 Task: Check the Airbnb 2022 Winter Release.
Action: Mouse moved to (667, 383)
Screenshot: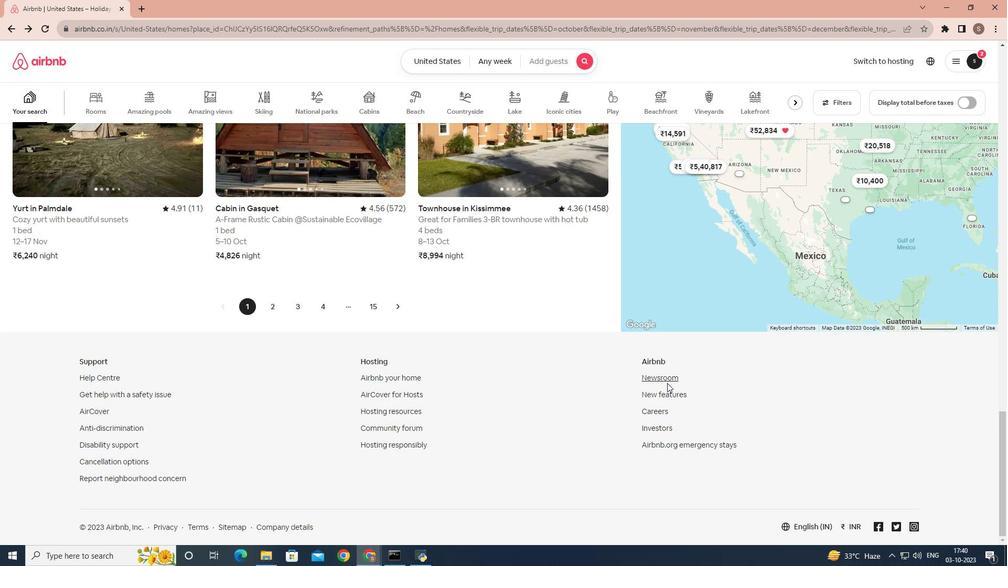 
Action: Mouse pressed left at (667, 383)
Screenshot: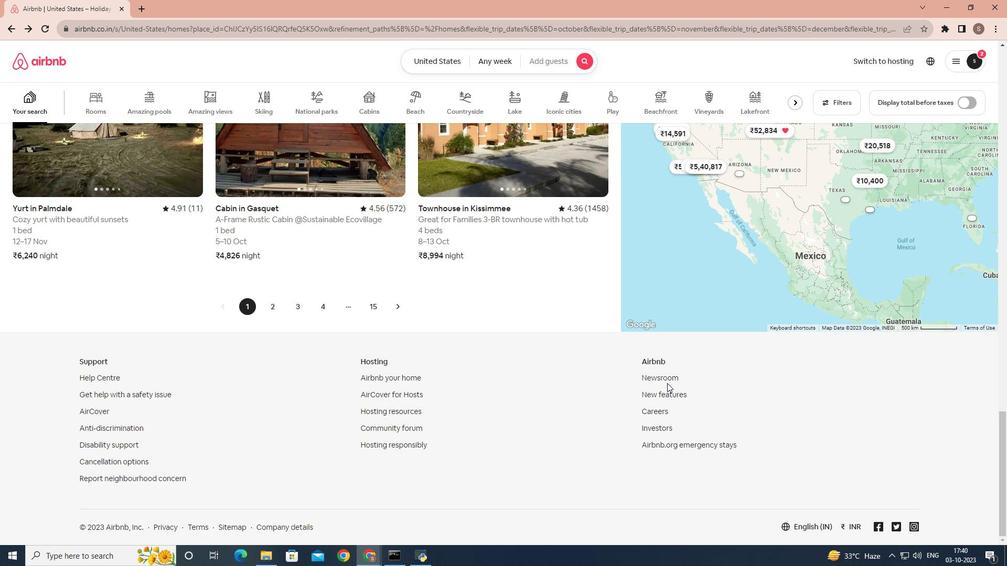 
Action: Mouse moved to (670, 377)
Screenshot: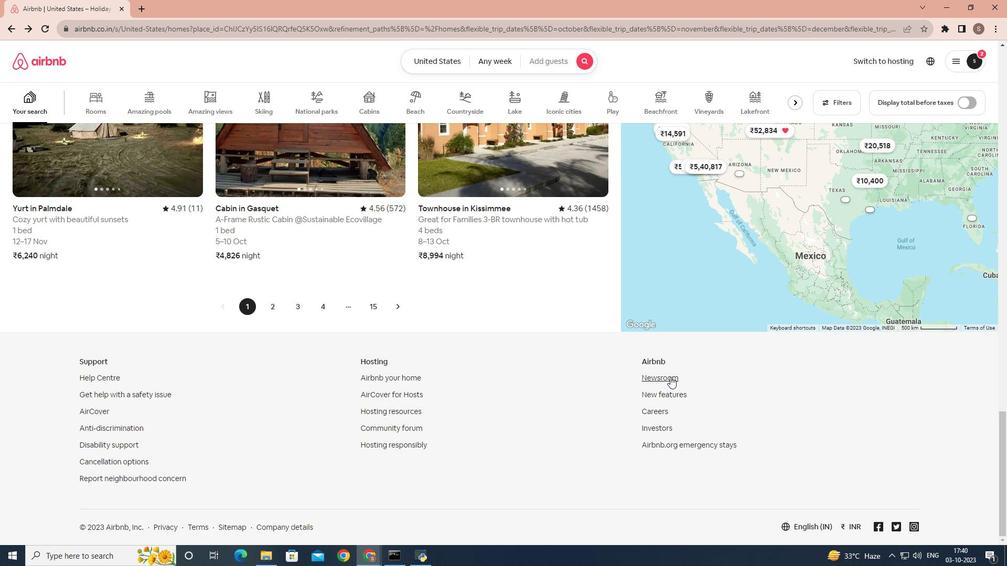 
Action: Mouse pressed left at (670, 377)
Screenshot: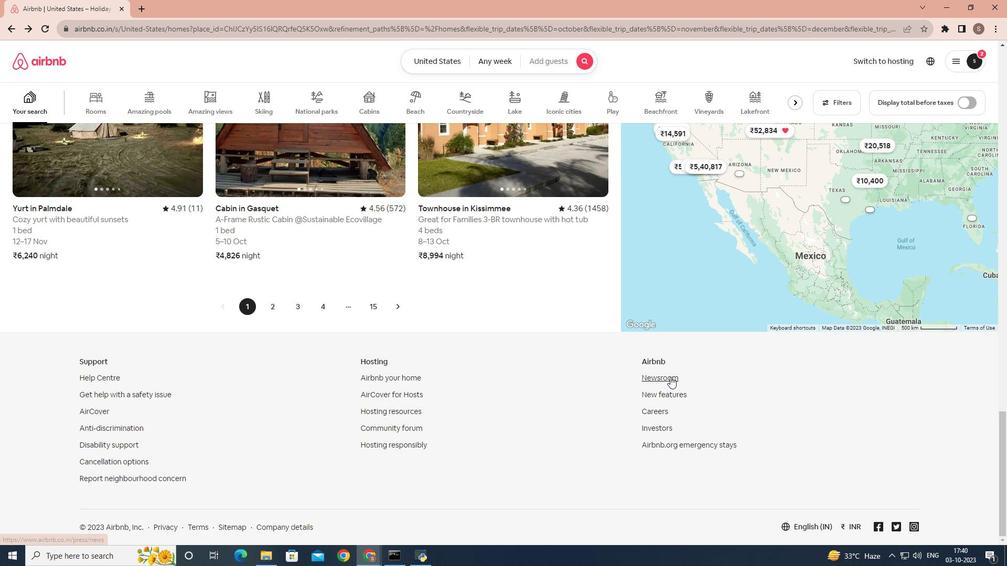 
Action: Mouse moved to (758, 62)
Screenshot: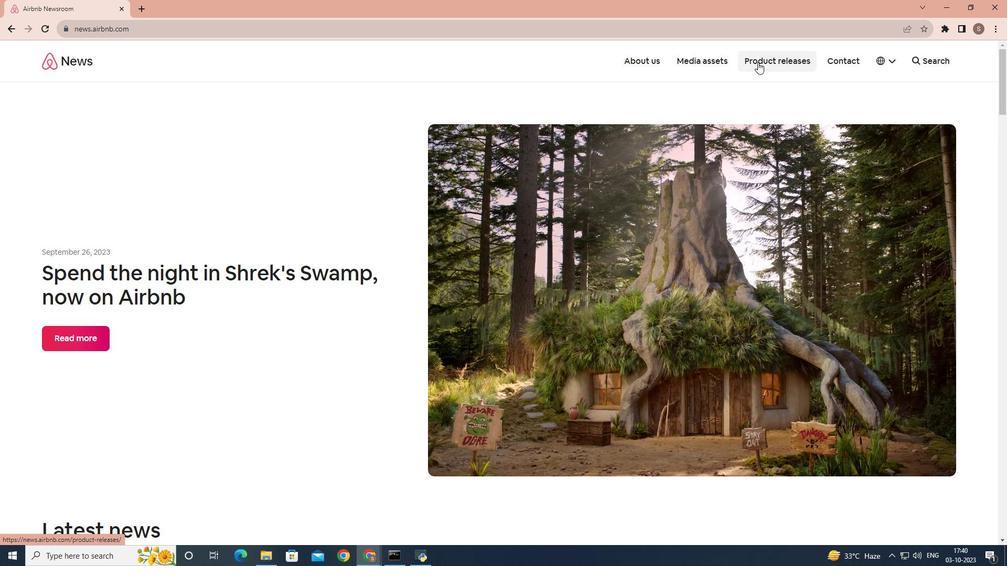 
Action: Mouse pressed left at (758, 62)
Screenshot: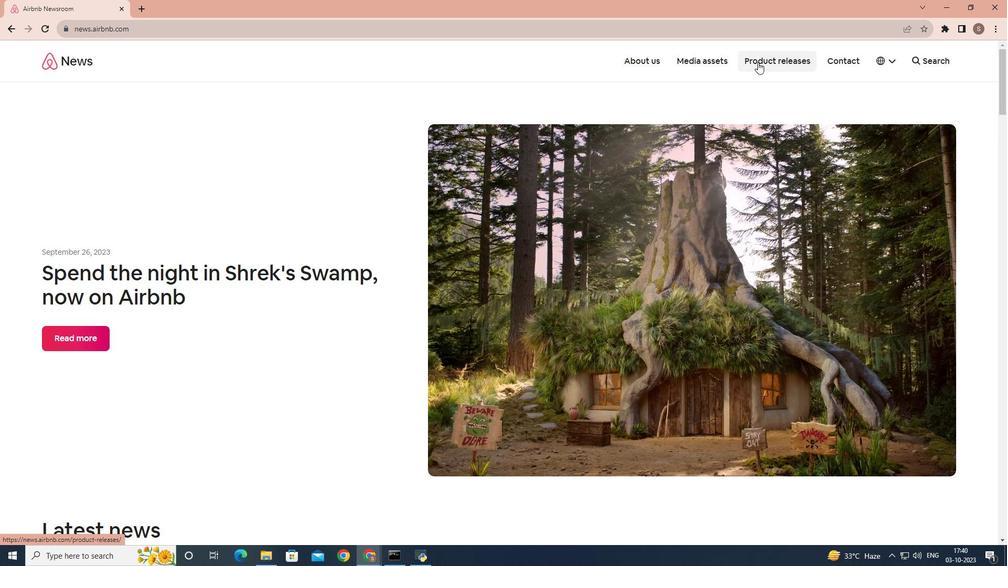 
Action: Mouse moved to (262, 287)
Screenshot: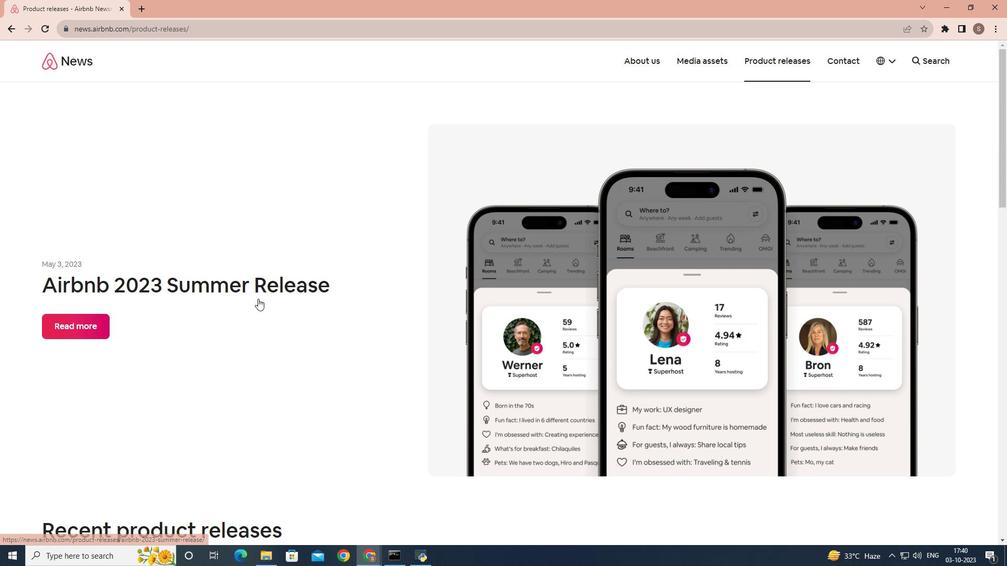 
Action: Mouse scrolled (262, 286) with delta (0, 0)
Screenshot: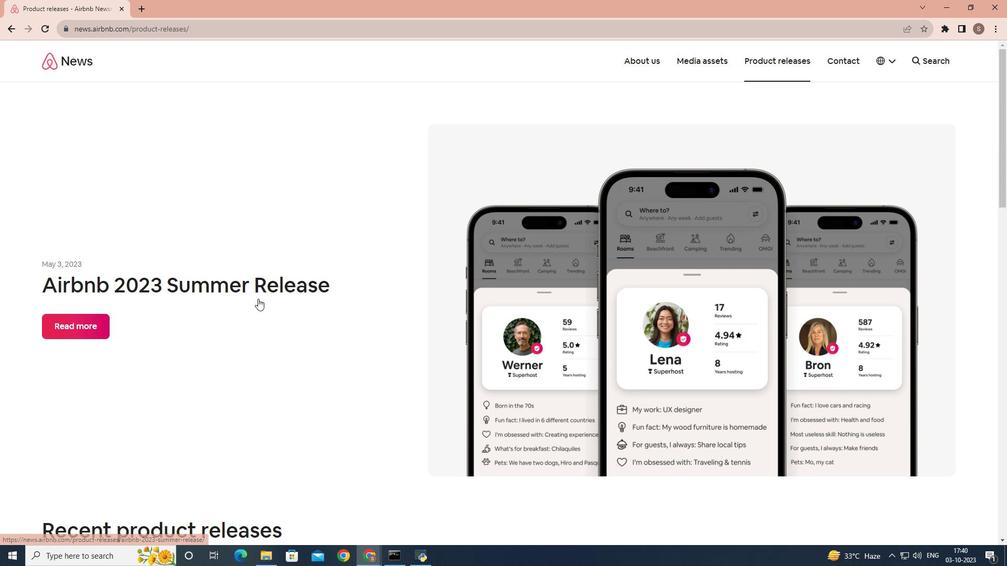 
Action: Mouse moved to (250, 317)
Screenshot: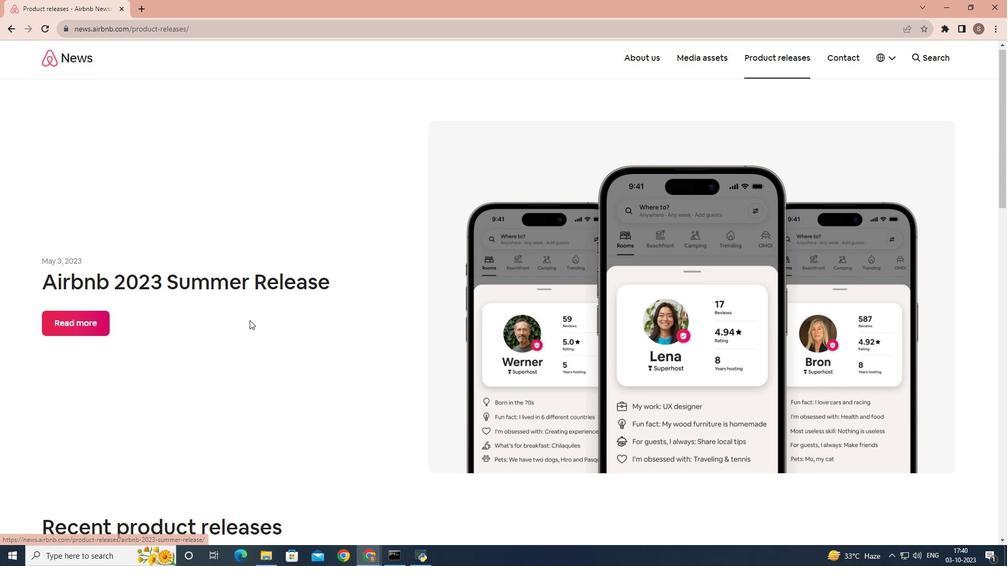 
Action: Mouse scrolled (250, 316) with delta (0, 0)
Screenshot: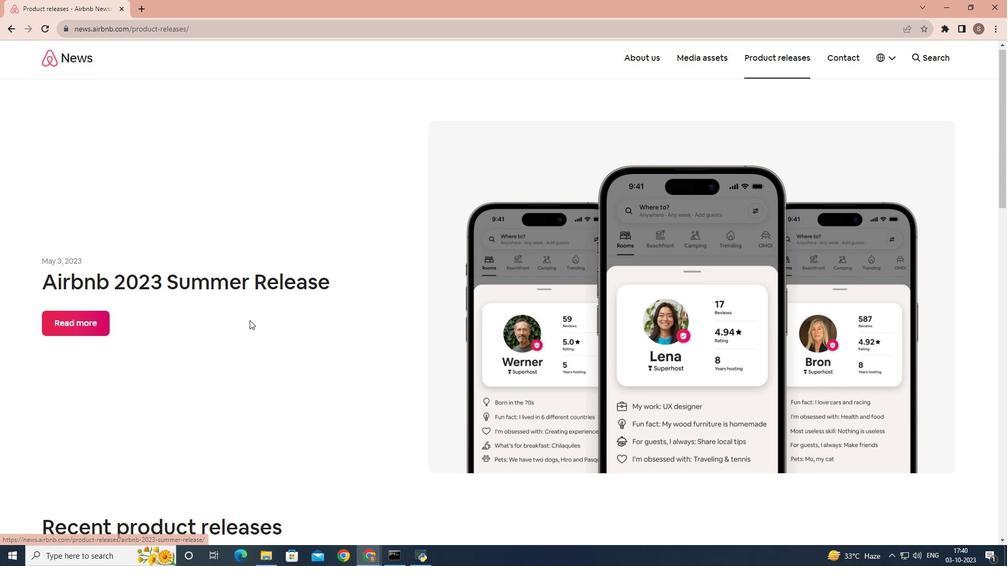 
Action: Mouse moved to (249, 321)
Screenshot: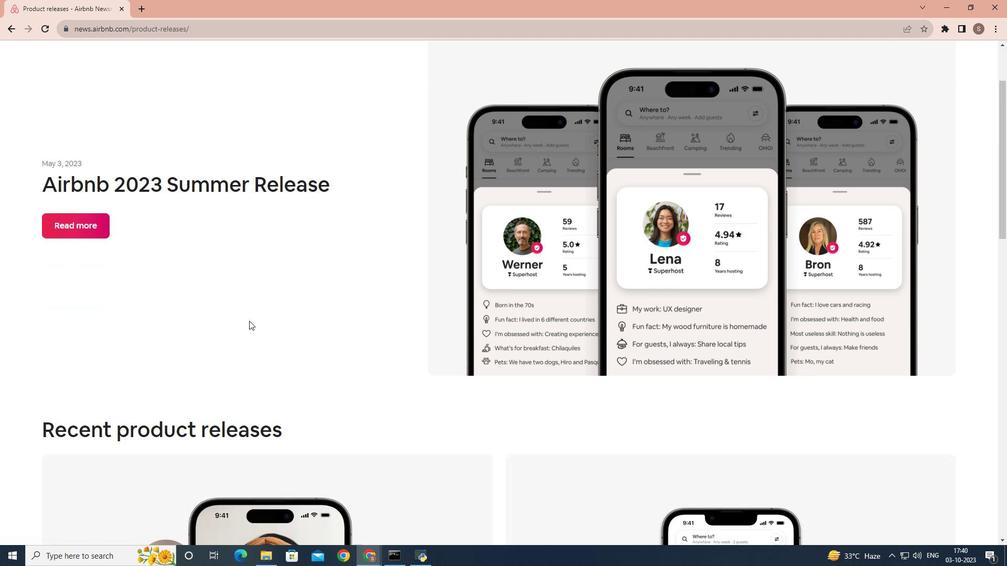 
Action: Mouse scrolled (249, 320) with delta (0, 0)
Screenshot: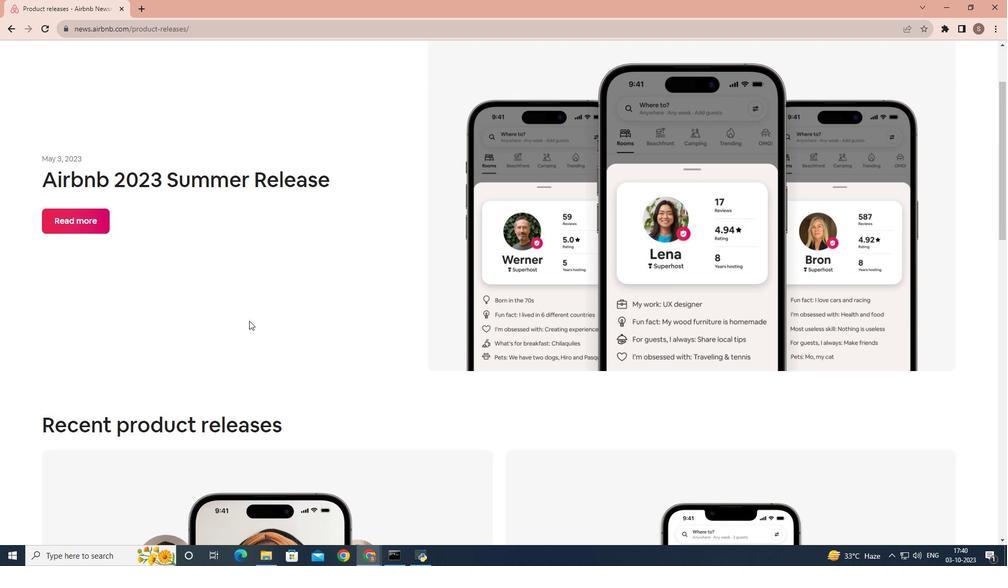 
Action: Mouse scrolled (249, 320) with delta (0, 0)
Screenshot: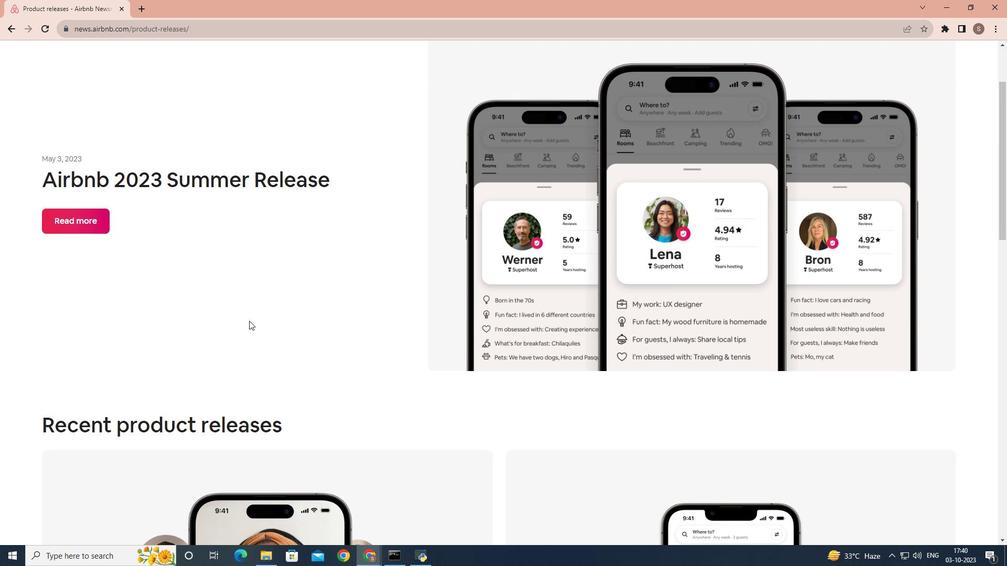 
Action: Mouse scrolled (249, 320) with delta (0, 0)
Screenshot: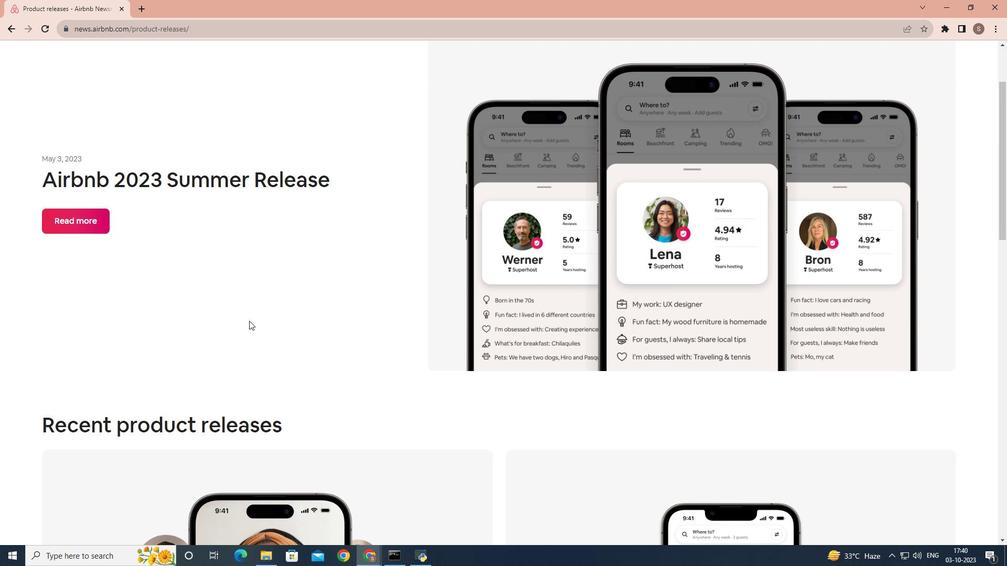 
Action: Mouse moved to (249, 324)
Screenshot: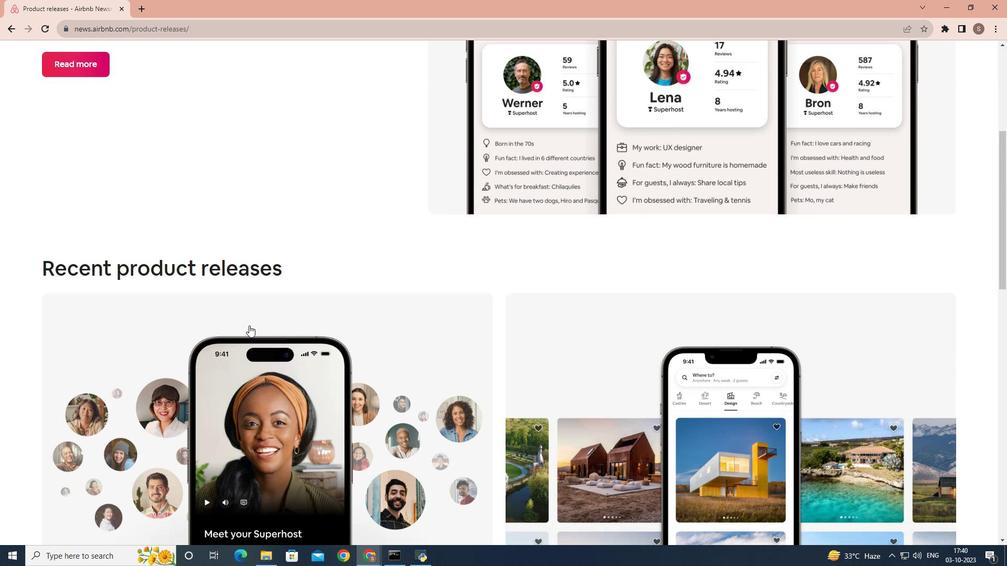 
Action: Mouse scrolled (249, 324) with delta (0, 0)
Screenshot: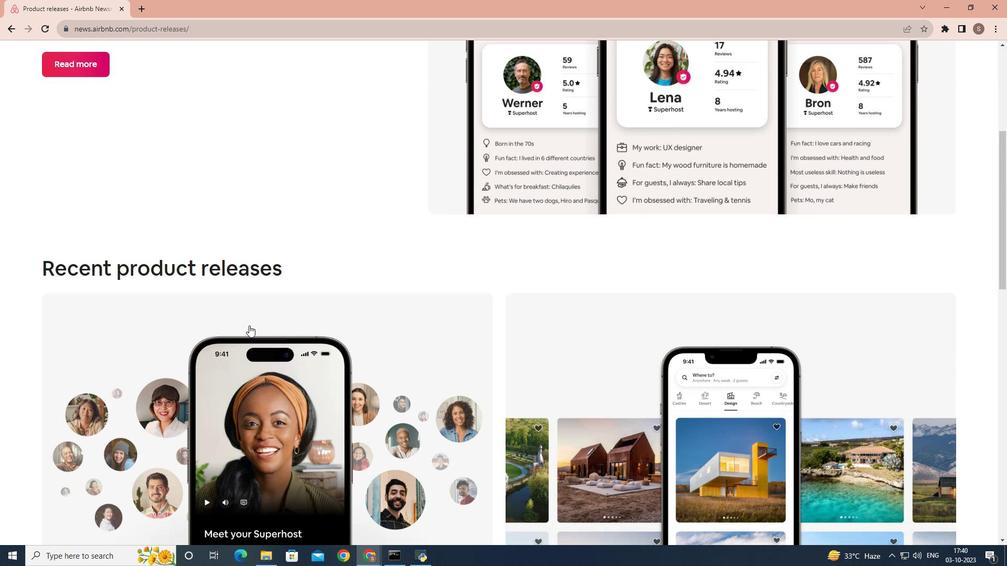 
Action: Mouse moved to (249, 325)
Screenshot: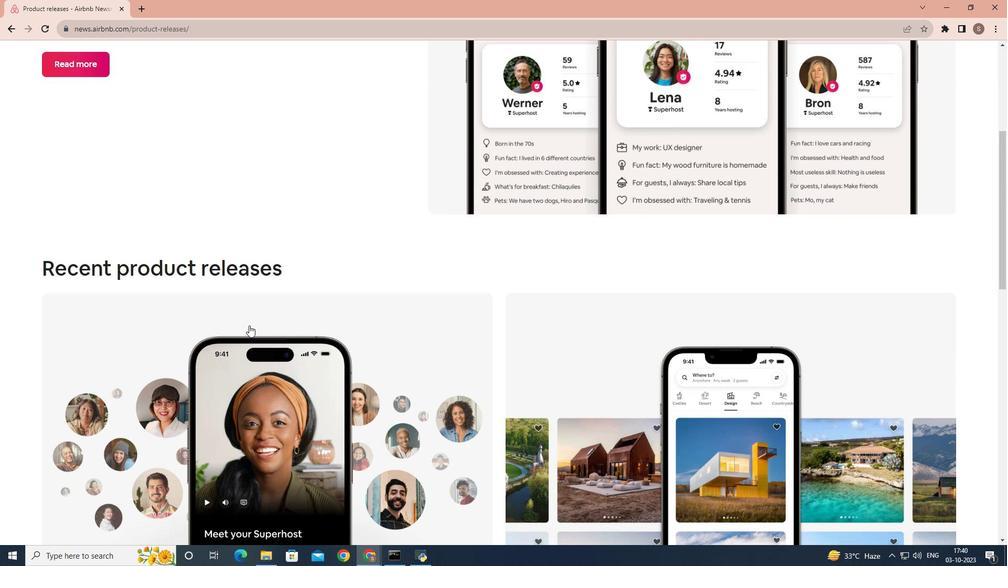 
Action: Mouse scrolled (249, 325) with delta (0, 0)
Screenshot: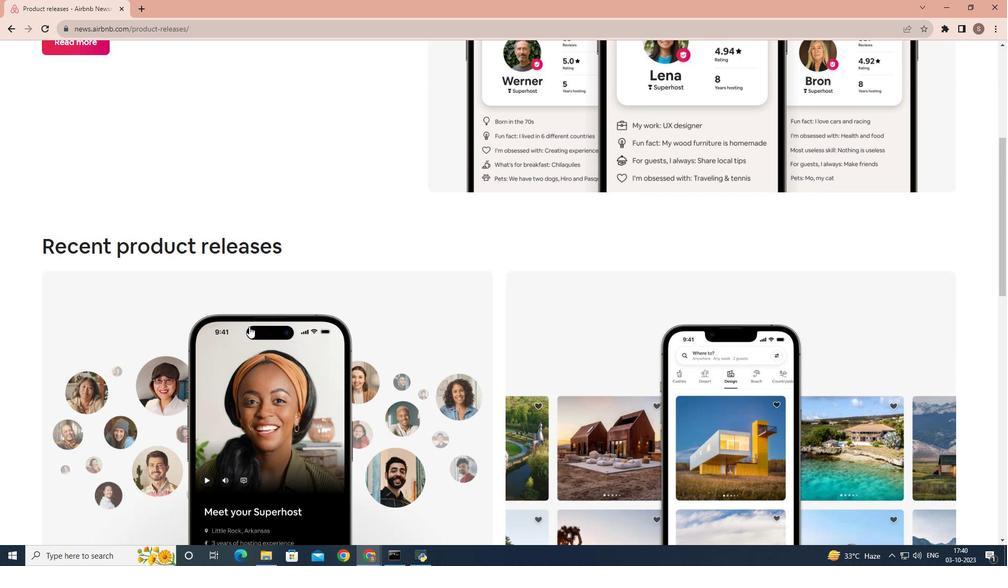 
Action: Mouse moved to (249, 326)
Screenshot: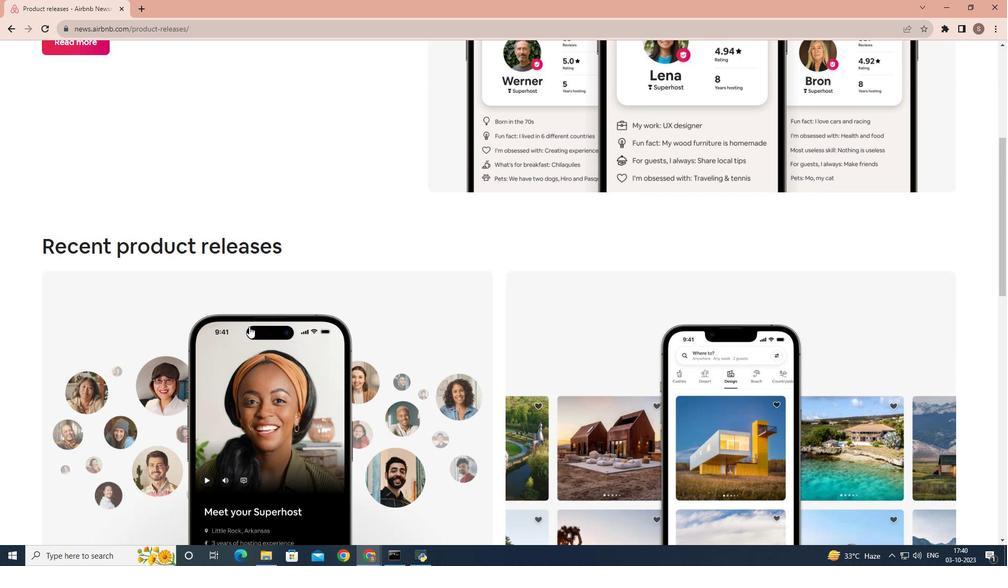 
Action: Mouse scrolled (249, 326) with delta (0, 0)
Screenshot: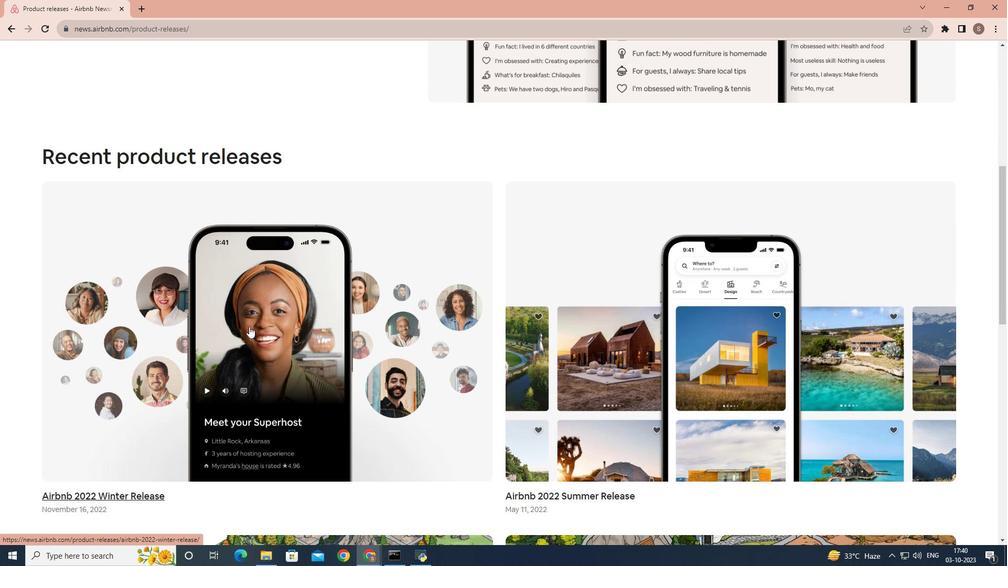 
Action: Mouse scrolled (249, 326) with delta (0, 0)
Screenshot: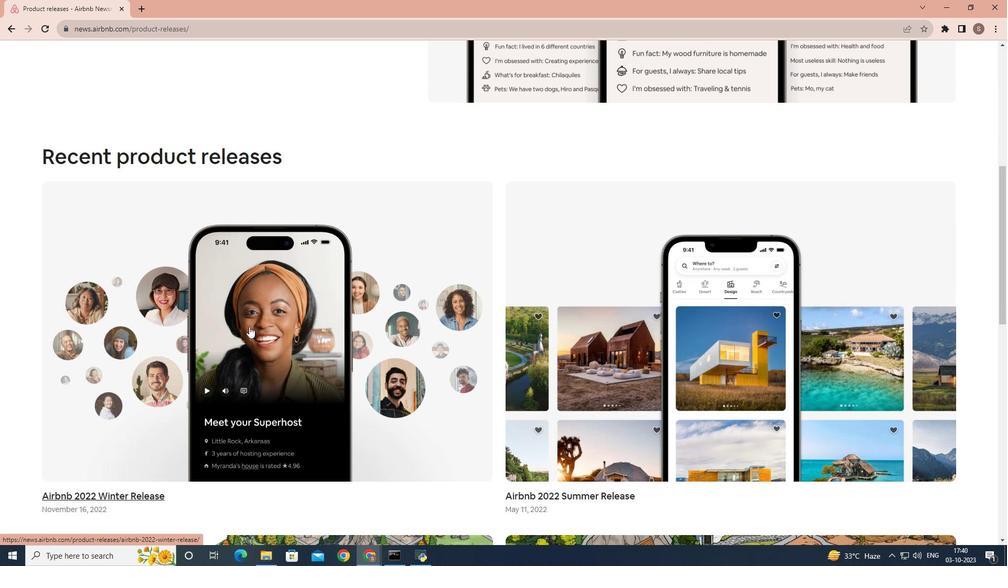 
Action: Mouse moved to (125, 355)
Screenshot: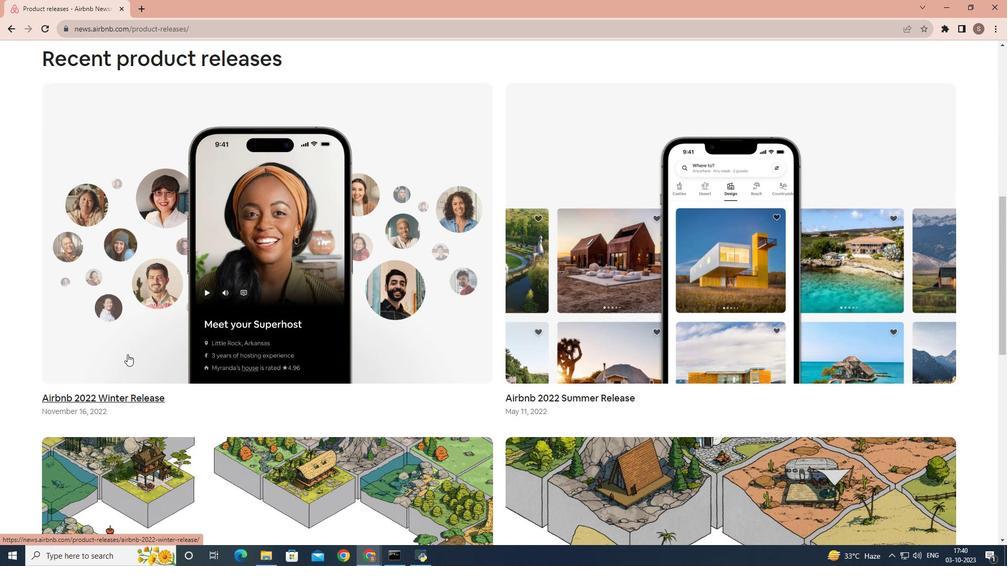 
Action: Mouse pressed left at (125, 355)
Screenshot: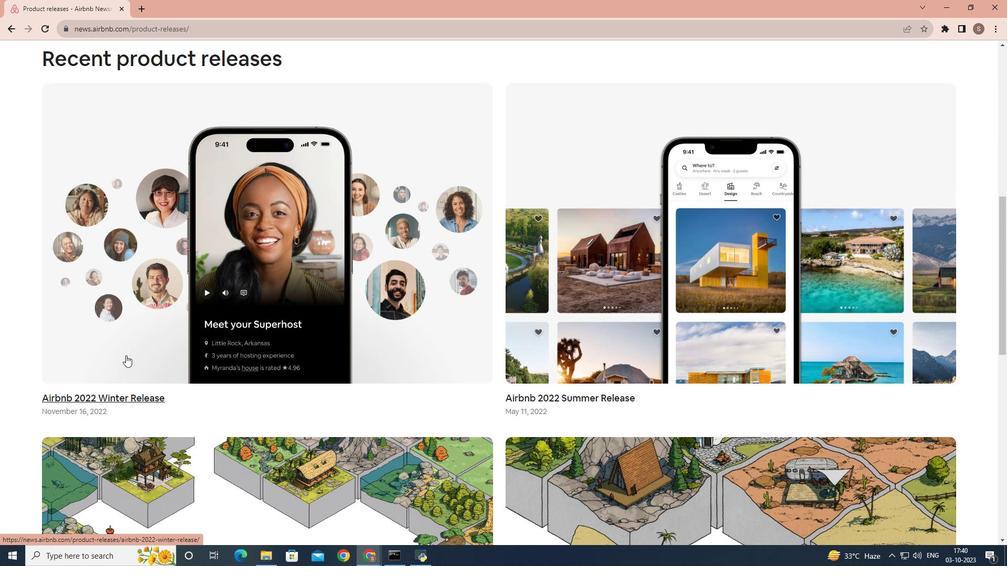 
Action: Mouse scrolled (125, 355) with delta (0, 0)
Screenshot: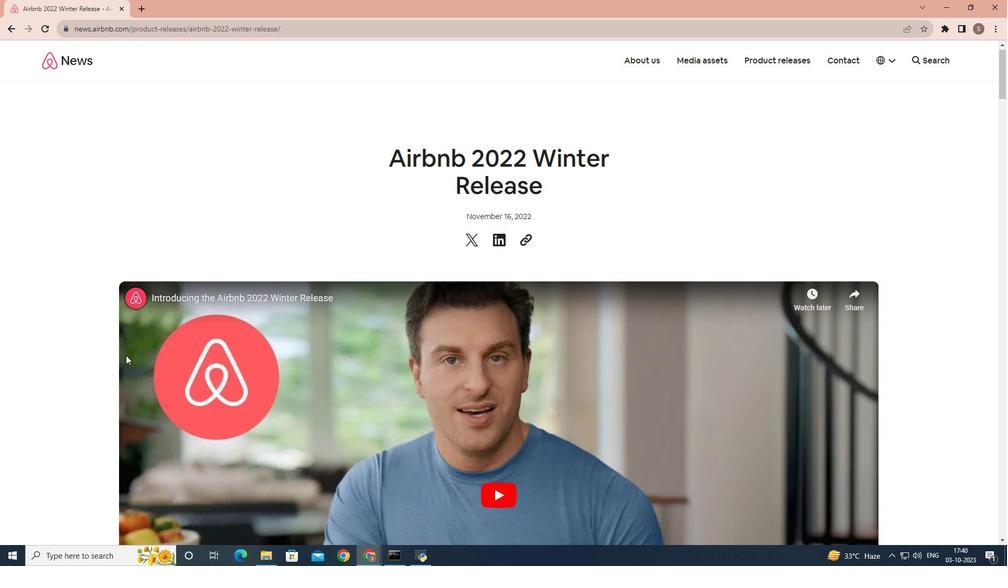 
Action: Mouse scrolled (125, 355) with delta (0, 0)
Screenshot: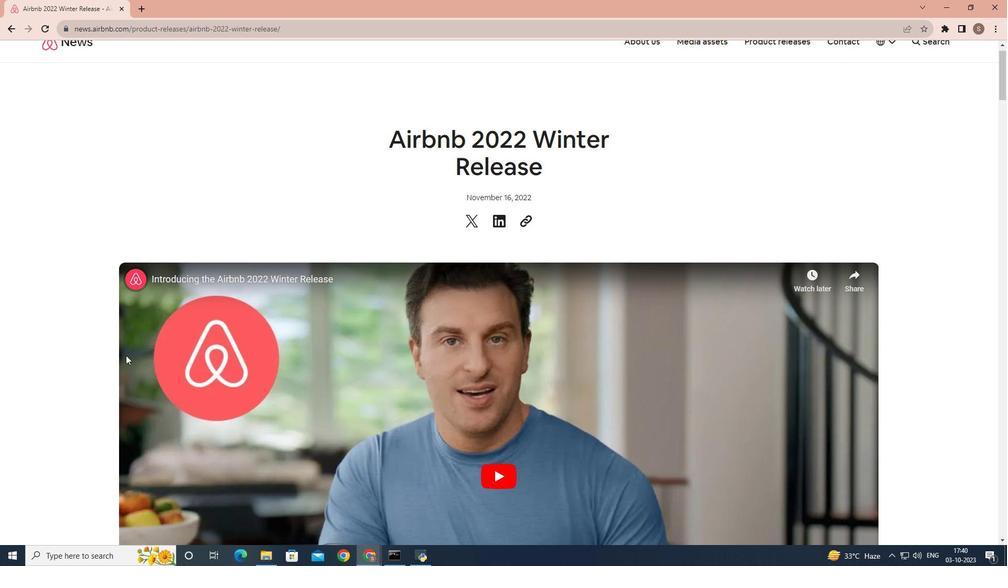 
Action: Mouse scrolled (125, 355) with delta (0, 0)
Screenshot: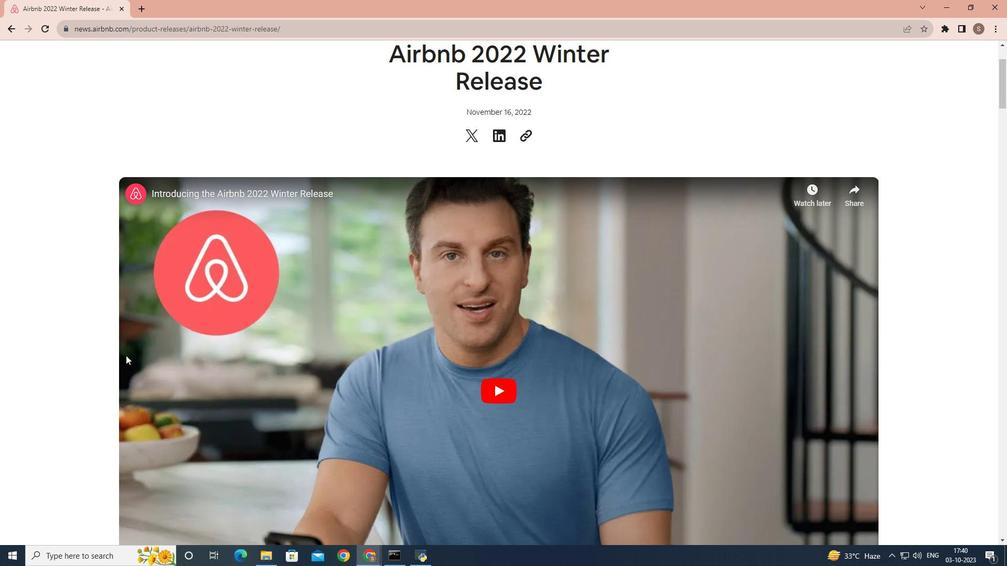 
Action: Mouse scrolled (125, 355) with delta (0, 0)
Screenshot: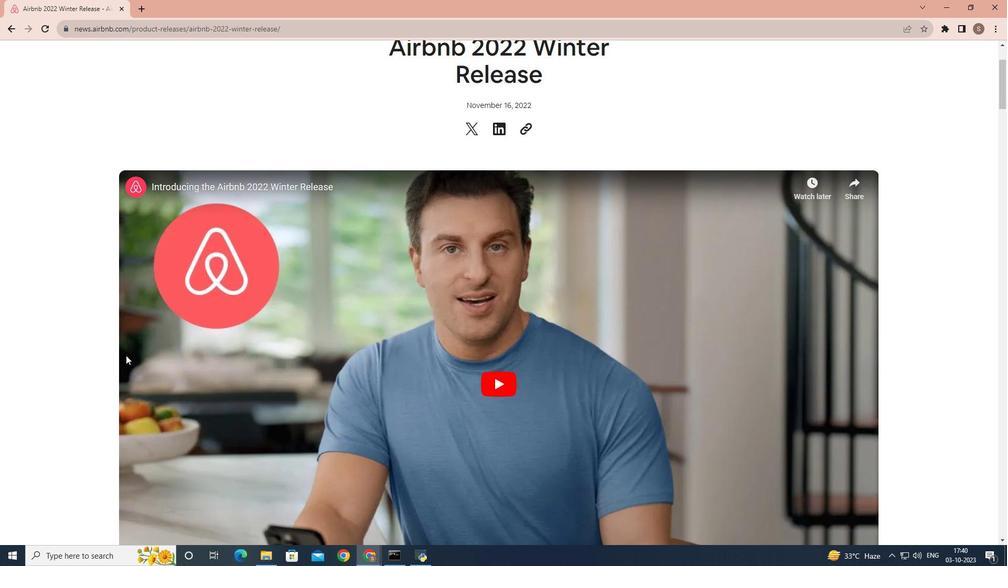 
Action: Mouse scrolled (125, 355) with delta (0, 0)
Screenshot: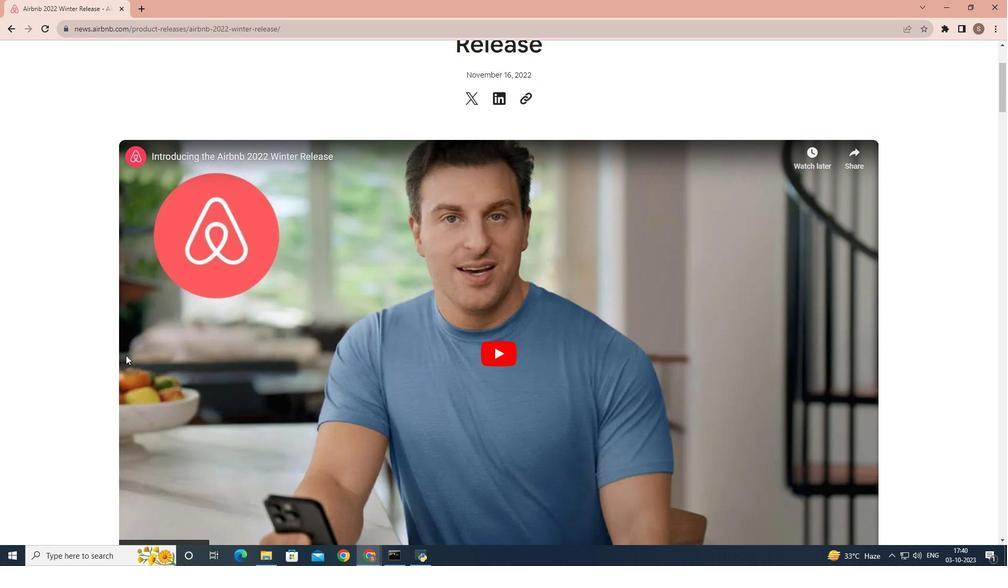 
Action: Mouse scrolled (125, 355) with delta (0, 0)
Screenshot: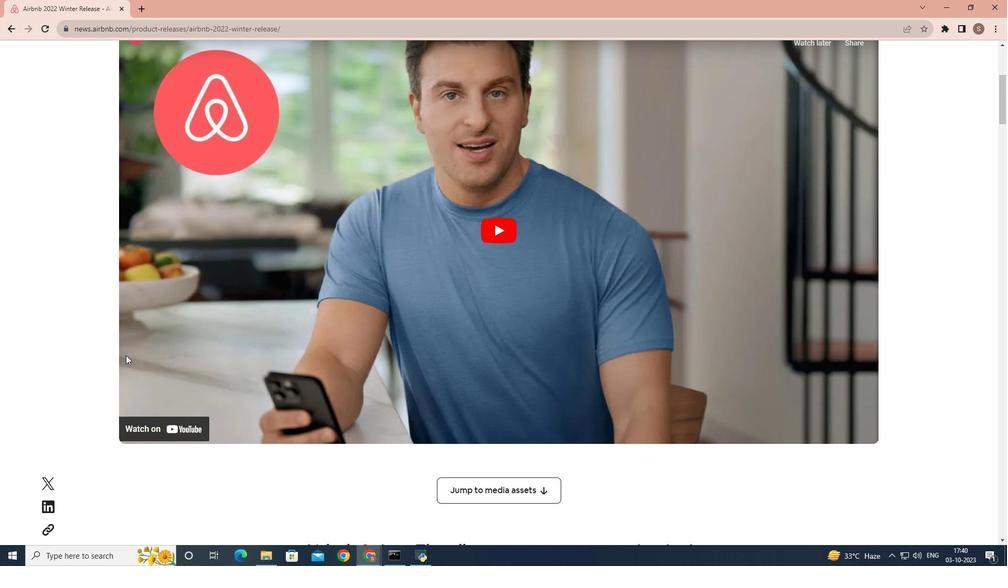 
Action: Mouse scrolled (125, 355) with delta (0, 0)
Screenshot: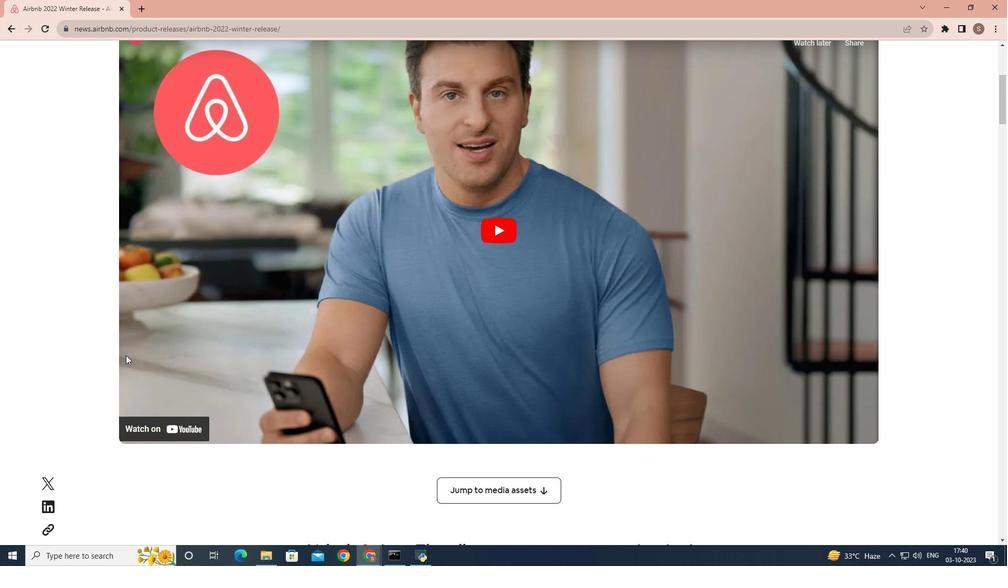 
Action: Mouse scrolled (125, 355) with delta (0, 0)
Screenshot: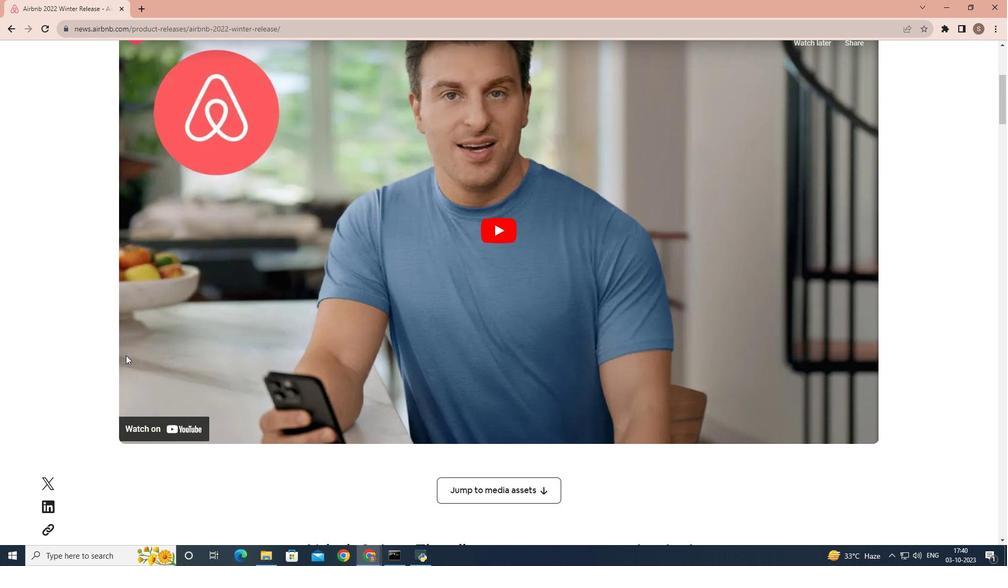
Action: Mouse scrolled (125, 355) with delta (0, 0)
Screenshot: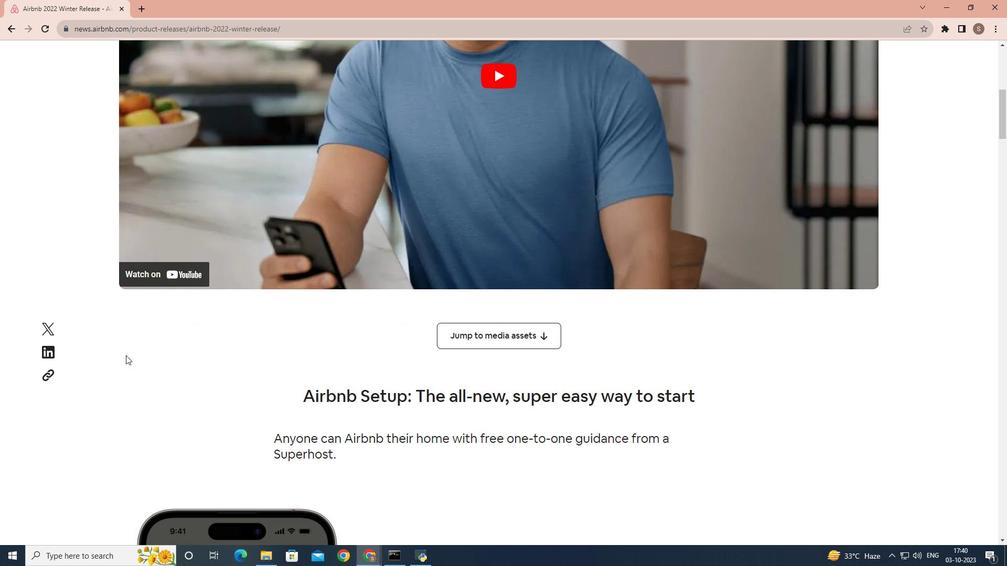 
Action: Mouse scrolled (125, 355) with delta (0, 0)
Screenshot: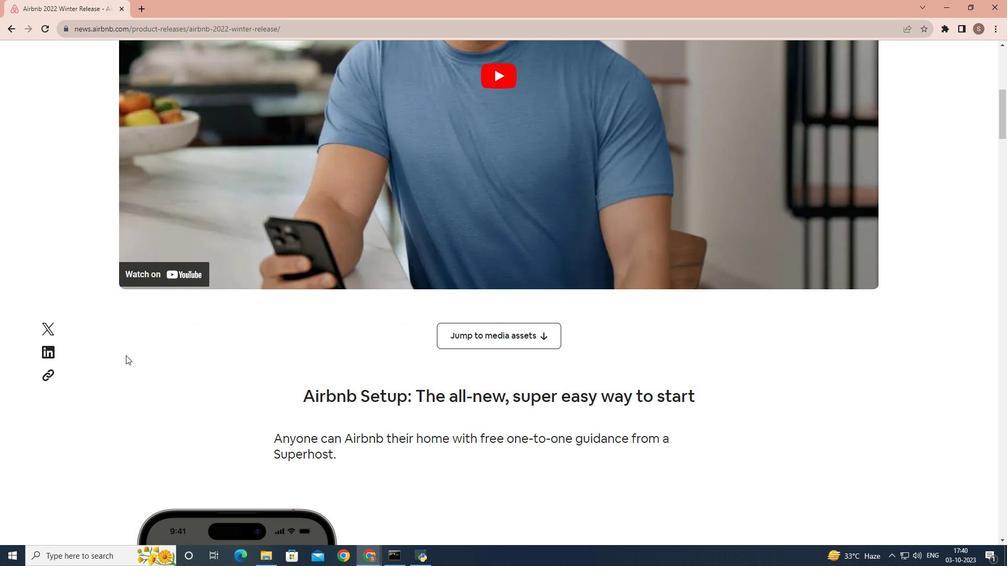 
Action: Mouse scrolled (125, 355) with delta (0, 0)
Screenshot: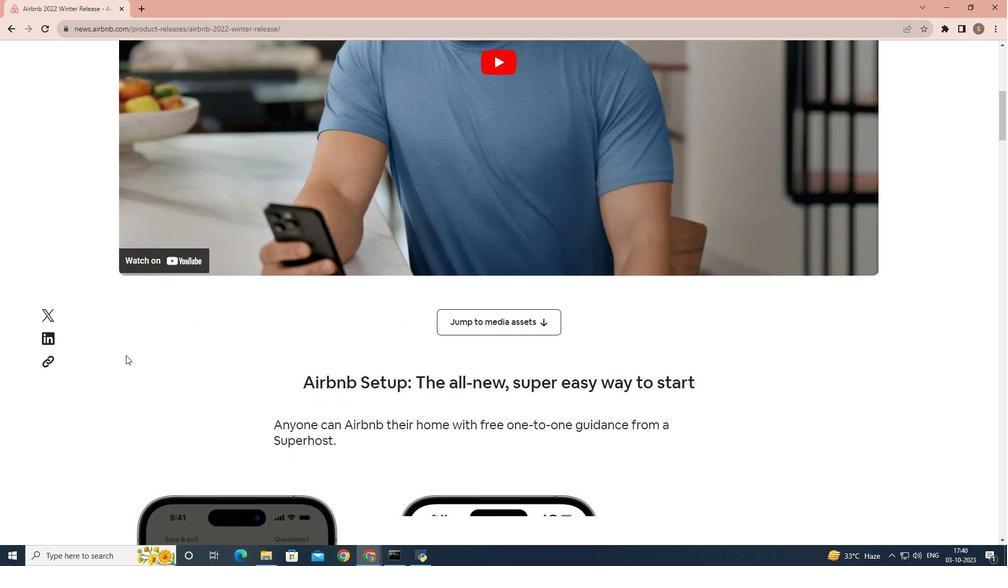 
Action: Mouse scrolled (125, 355) with delta (0, 0)
Screenshot: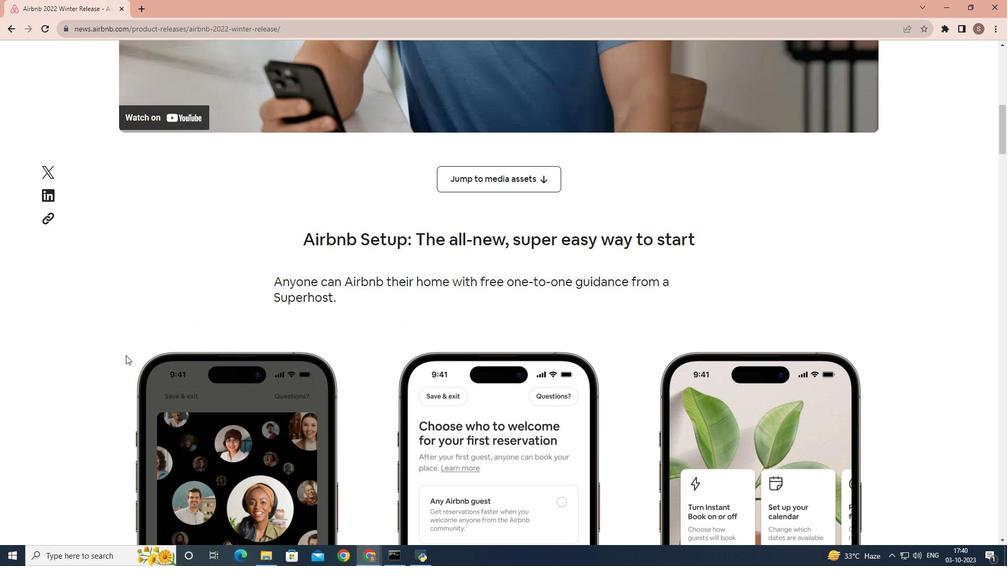 
Action: Mouse scrolled (125, 355) with delta (0, 0)
Screenshot: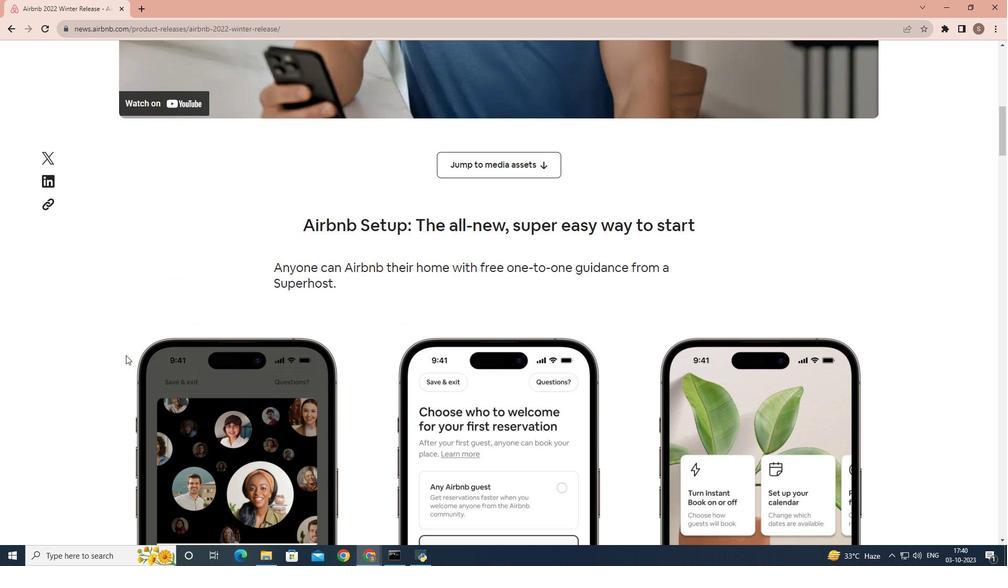 
Action: Mouse scrolled (125, 355) with delta (0, 0)
Screenshot: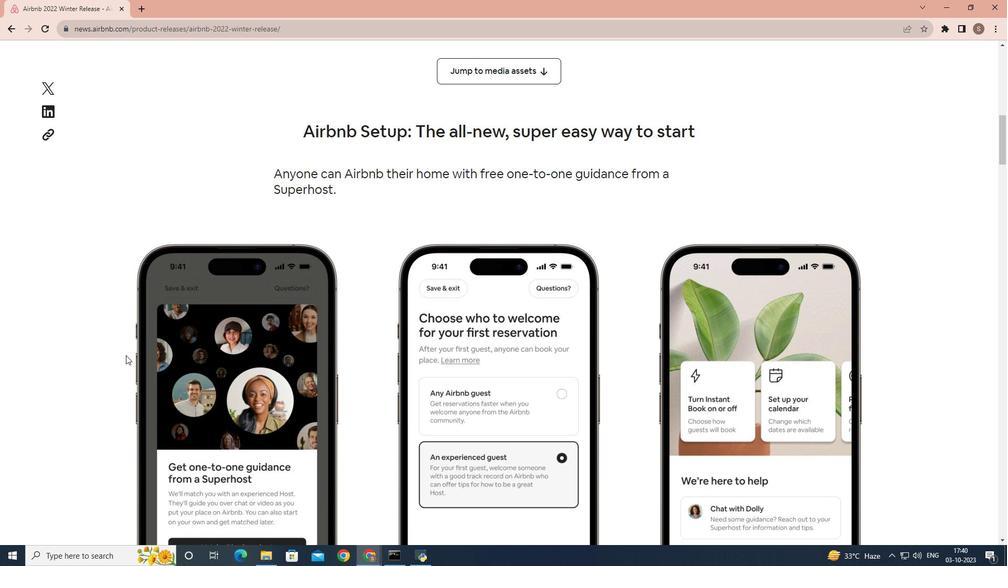 
Action: Mouse scrolled (125, 355) with delta (0, 0)
Screenshot: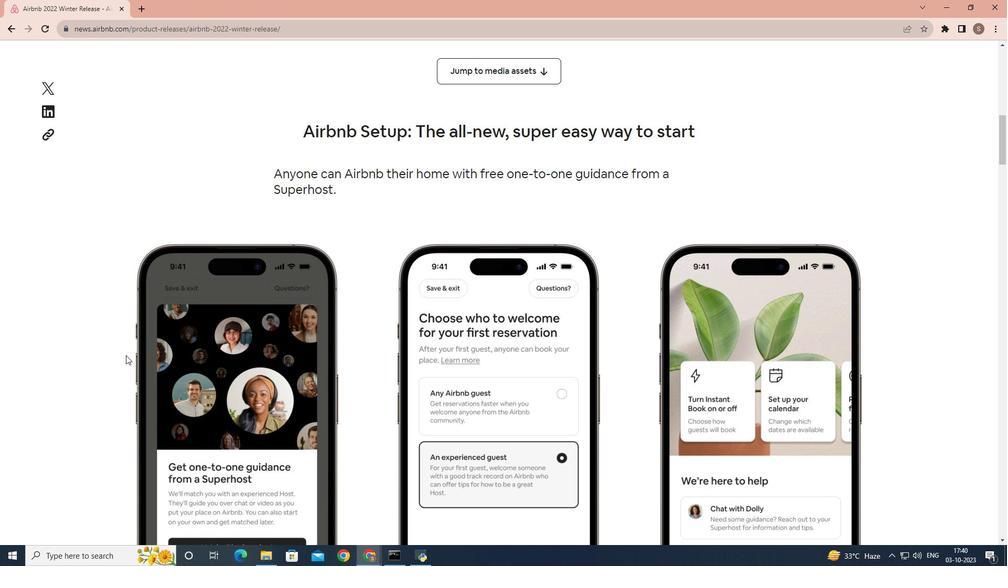 
Action: Mouse scrolled (125, 355) with delta (0, 0)
Screenshot: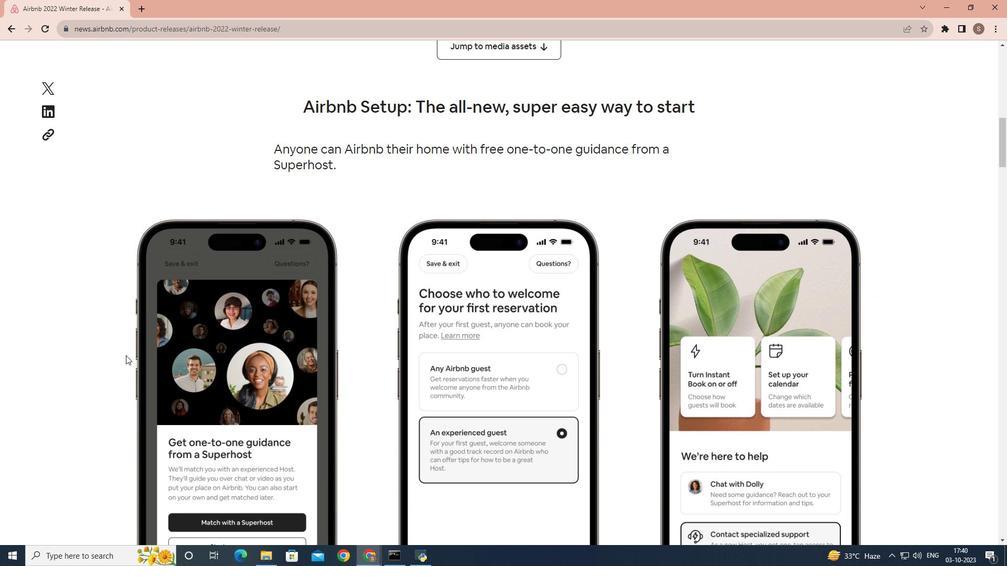 
Action: Mouse scrolled (125, 355) with delta (0, 0)
Screenshot: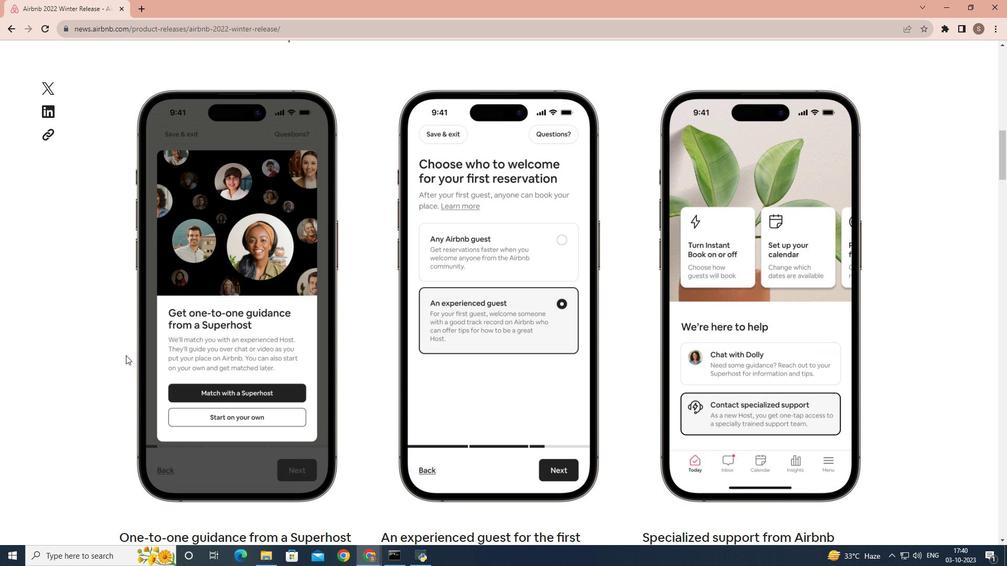 
Action: Mouse scrolled (125, 355) with delta (0, 0)
Screenshot: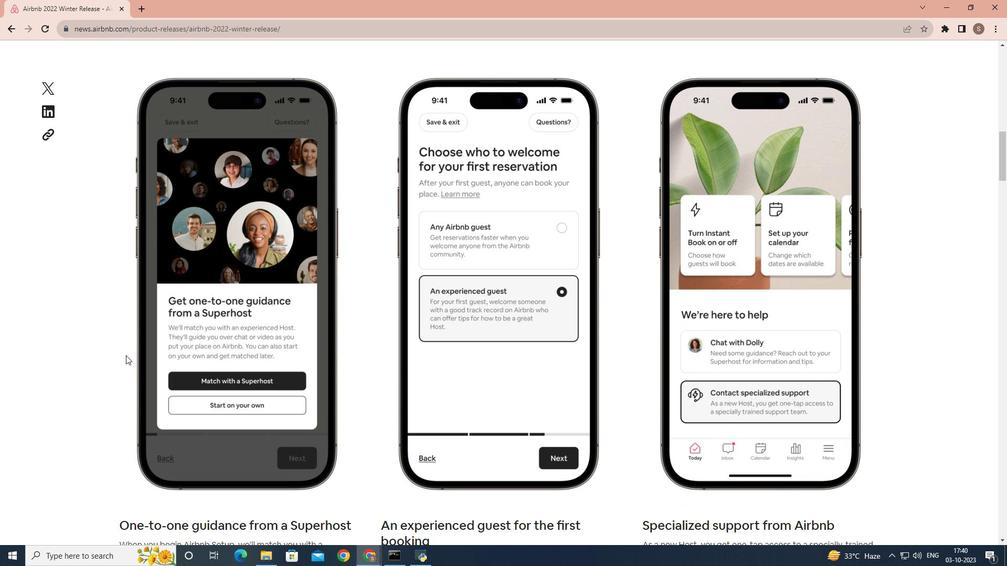 
Action: Mouse scrolled (125, 355) with delta (0, 0)
Screenshot: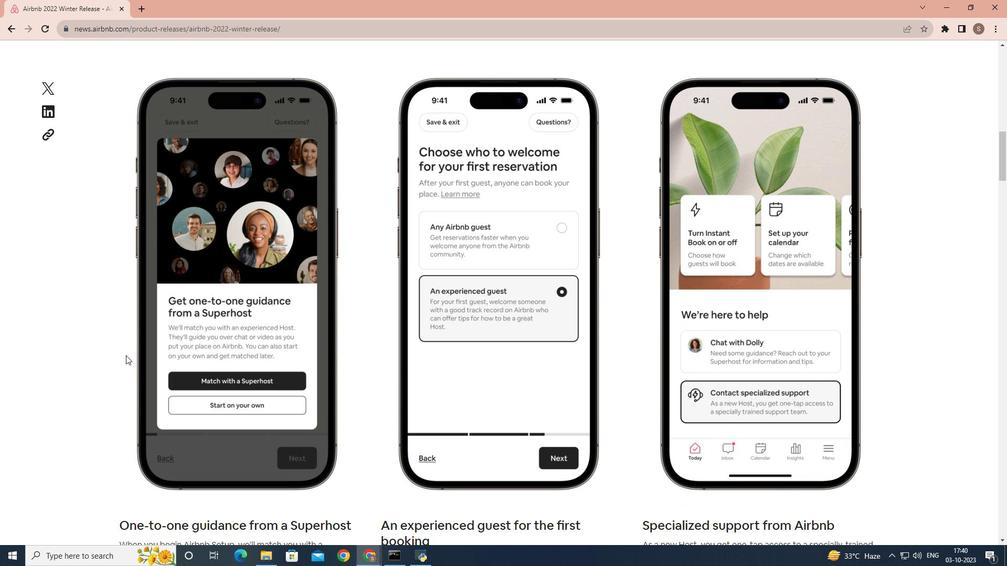 
Action: Mouse scrolled (125, 355) with delta (0, 0)
Screenshot: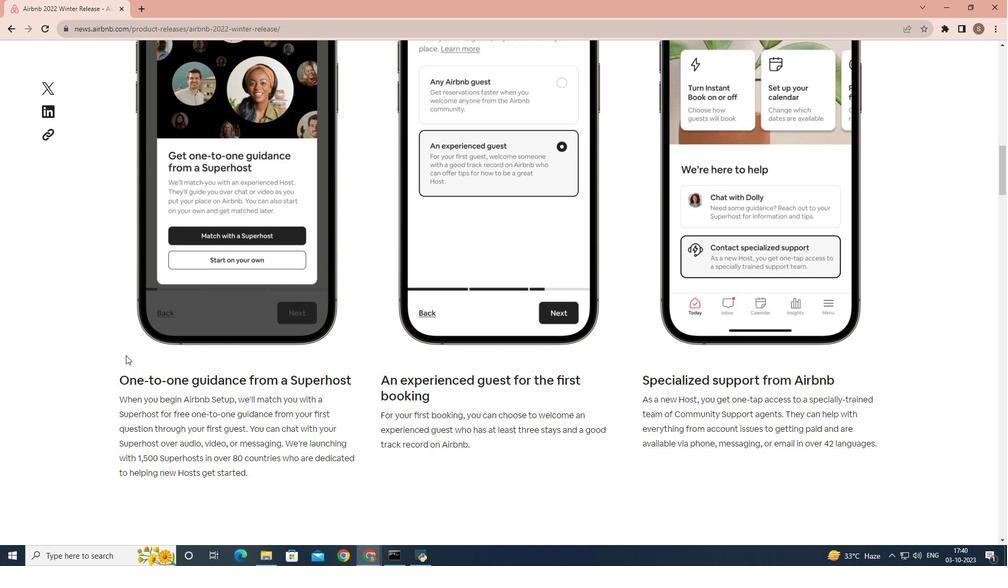 
Action: Mouse scrolled (125, 355) with delta (0, 0)
Screenshot: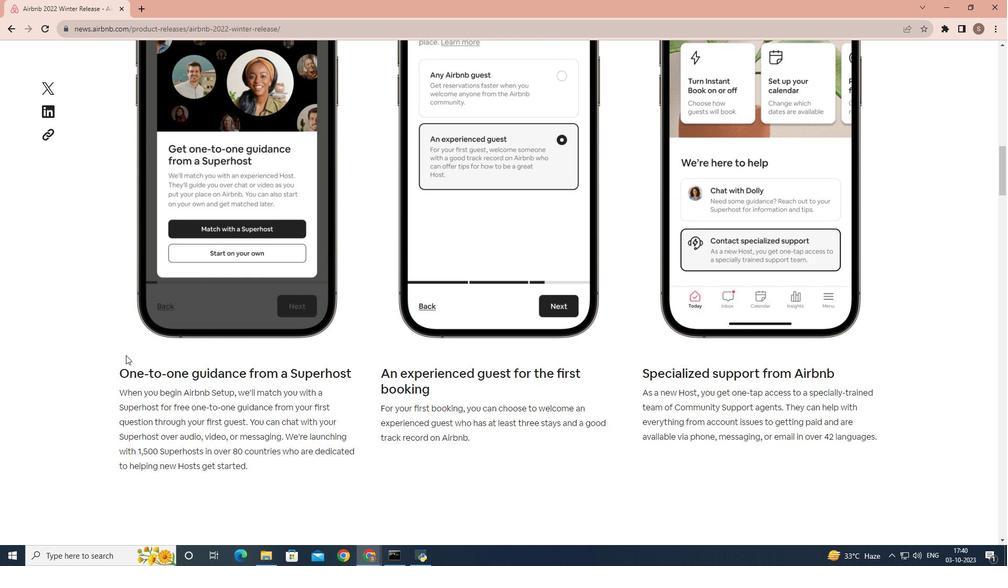 
Action: Mouse scrolled (125, 355) with delta (0, 0)
Screenshot: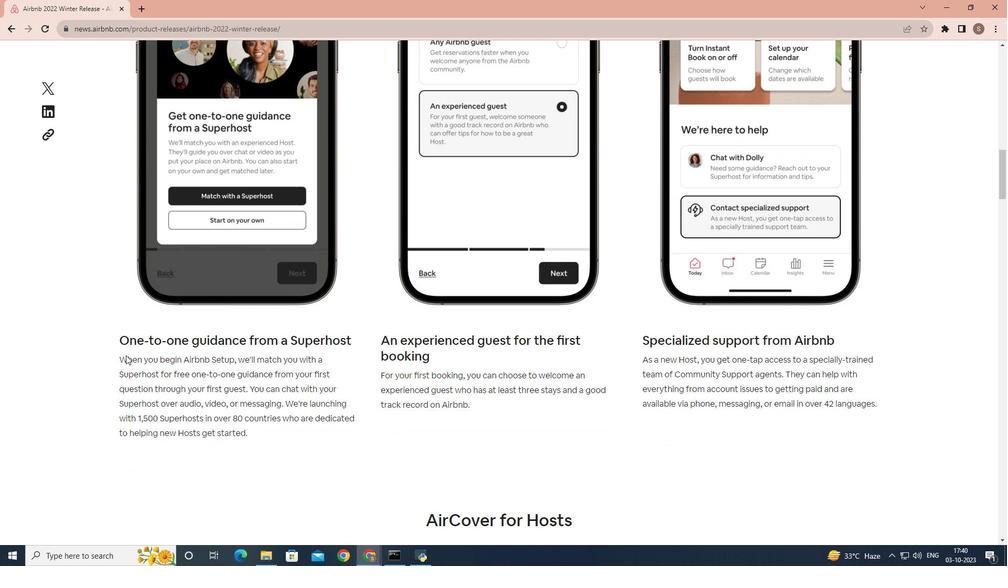 
Action: Mouse scrolled (125, 355) with delta (0, 0)
Screenshot: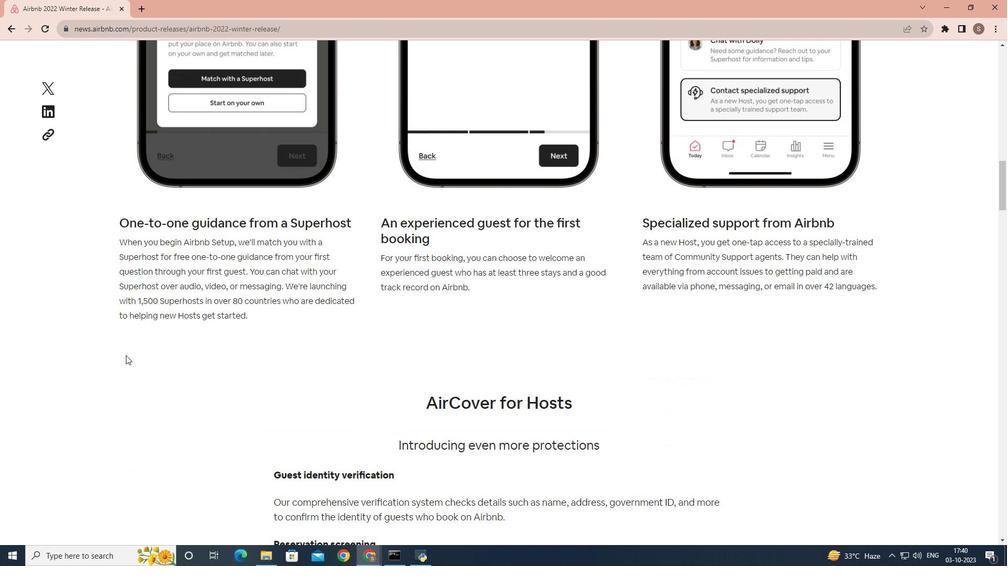 
Action: Mouse scrolled (125, 355) with delta (0, 0)
Screenshot: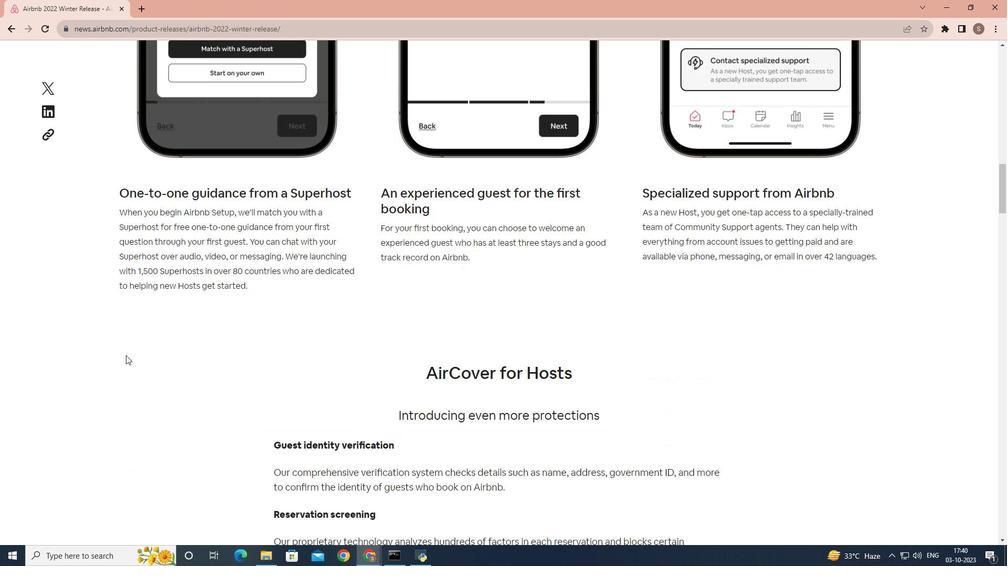 
